 Task: Change  the formatting of the data to 'Which is Greater than 5, 'in conditional formating, put the option 'Green Fill with Dark Green Text. . 'add another formatting option Format As Table, insert the option 'Orange Table style Medium 3 ', change the format of Column Width to AutoFit Column Width and sort the data in descending order In the sheet  Expense Tracker Spreadsheetbook
Action: Mouse moved to (400, 52)
Screenshot: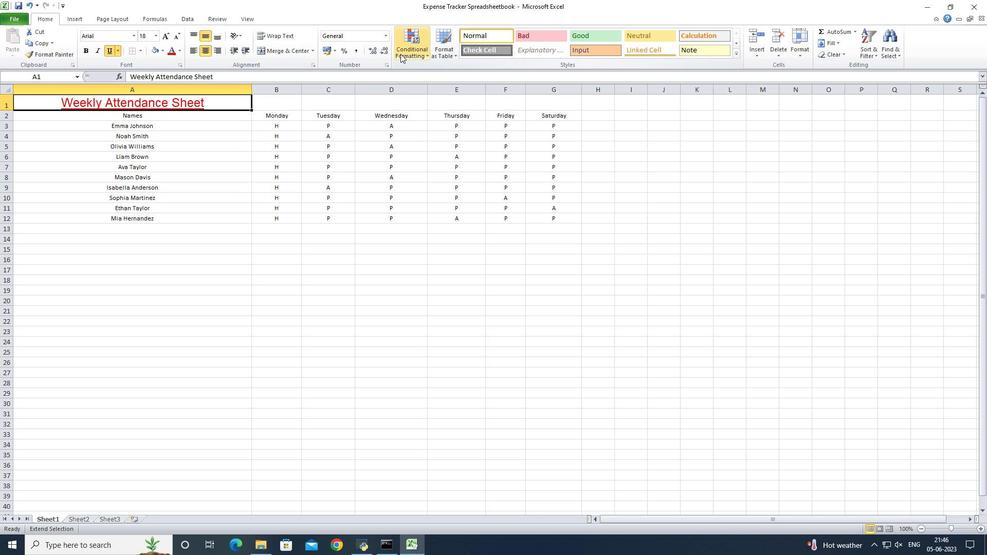 
Action: Mouse pressed left at (400, 52)
Screenshot: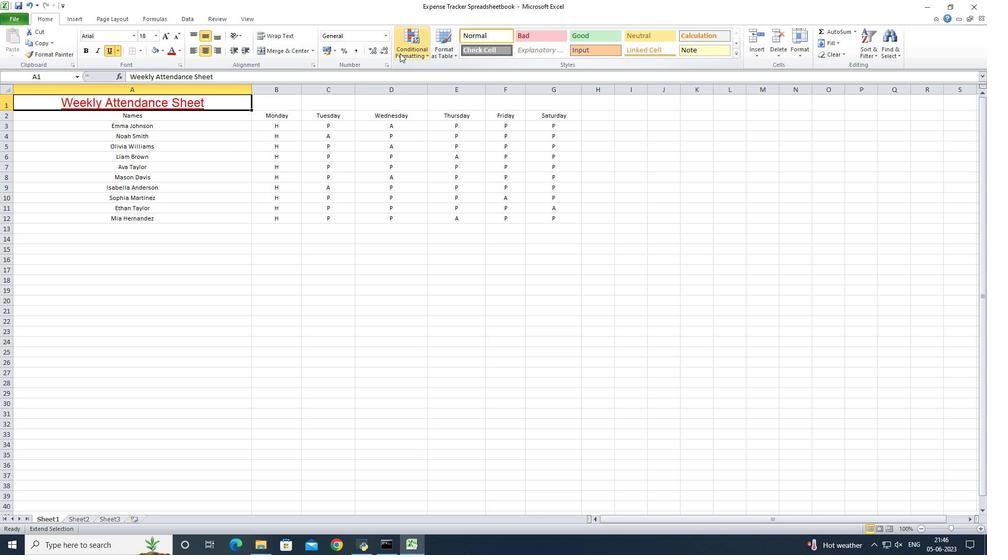 
Action: Mouse moved to (421, 68)
Screenshot: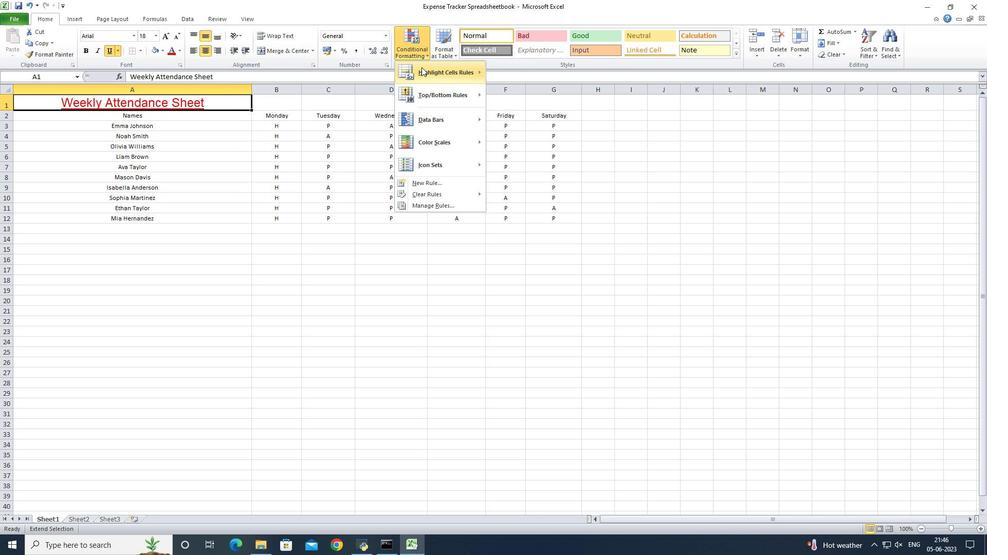 
Action: Mouse pressed left at (421, 68)
Screenshot: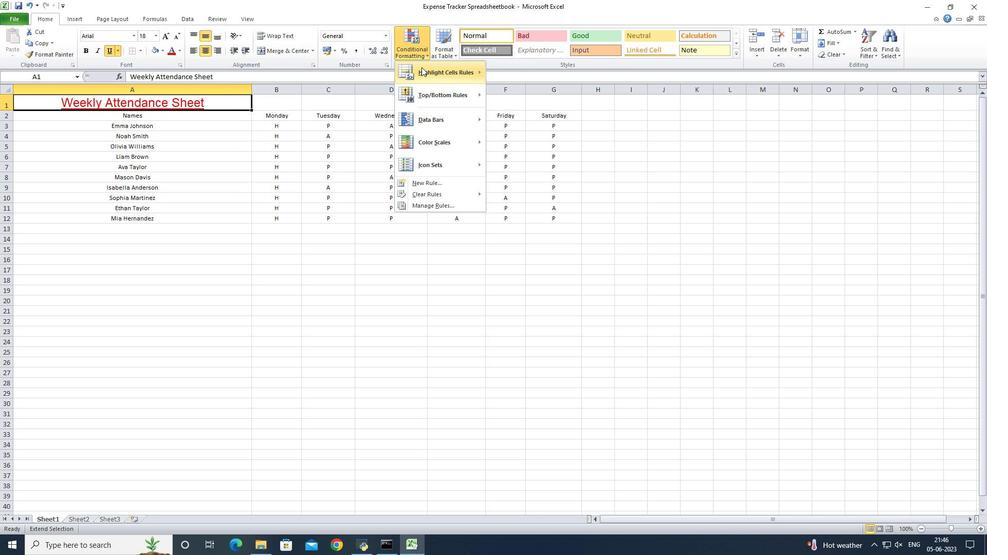 
Action: Mouse moved to (534, 75)
Screenshot: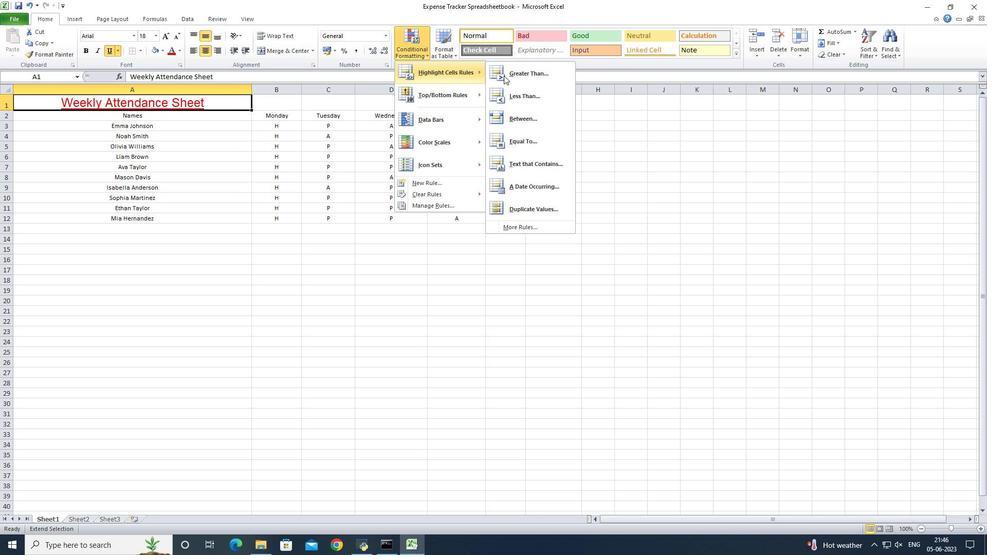 
Action: Mouse pressed left at (534, 75)
Screenshot: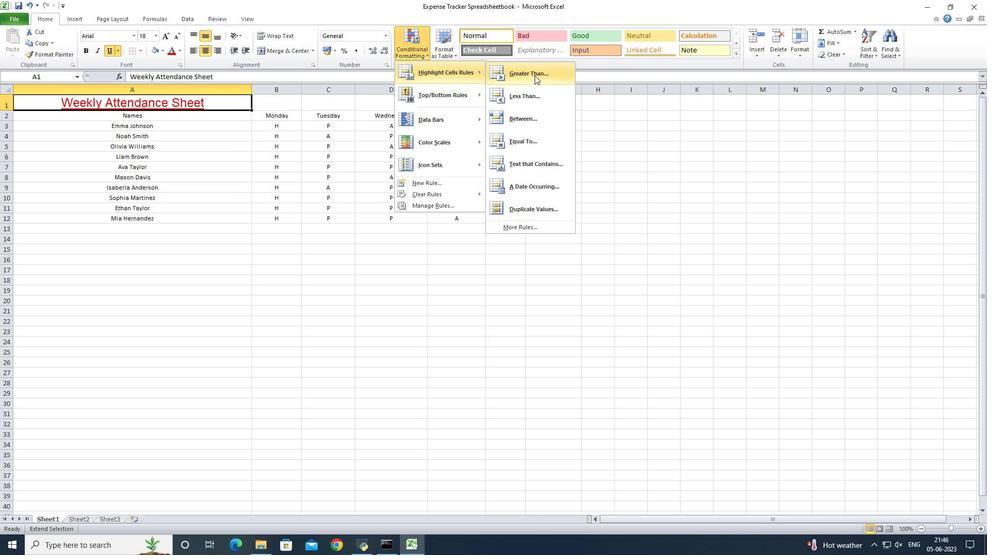 
Action: Mouse moved to (211, 260)
Screenshot: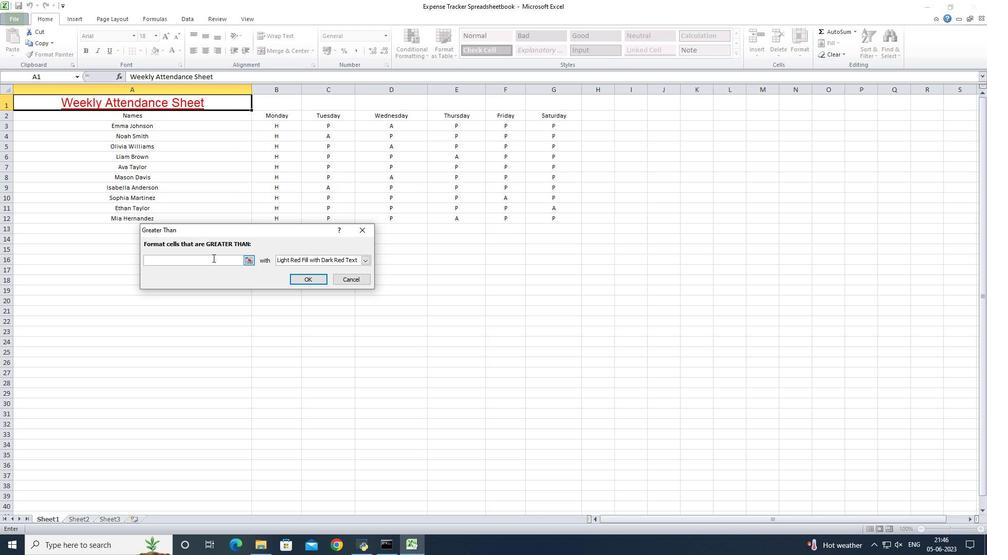 
Action: Mouse pressed left at (211, 260)
Screenshot: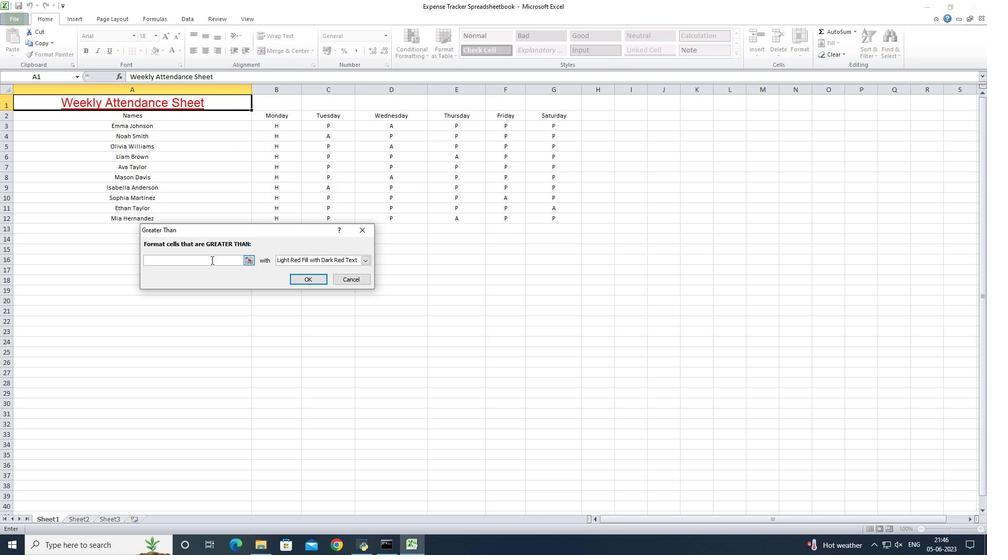 
Action: Key pressed 5
Screenshot: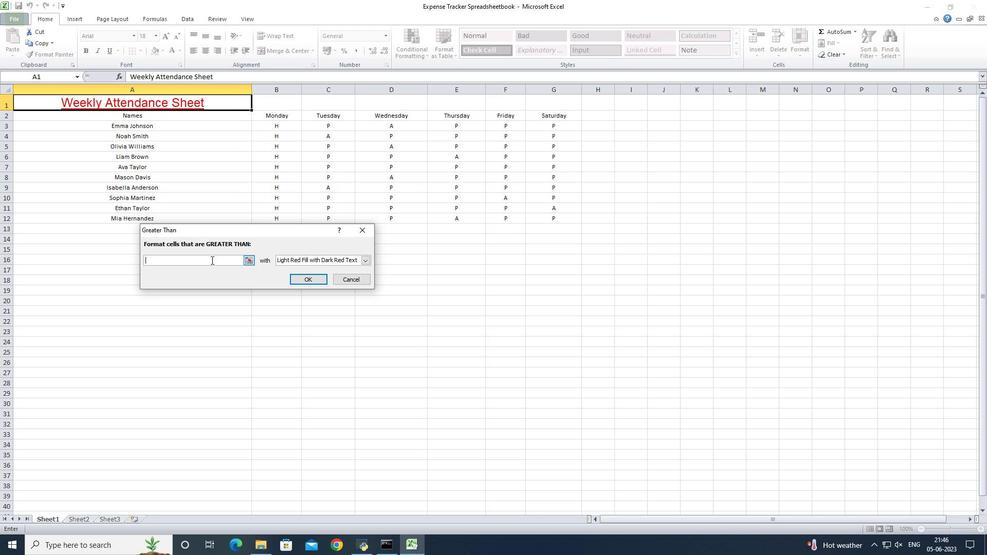 
Action: Mouse moved to (362, 259)
Screenshot: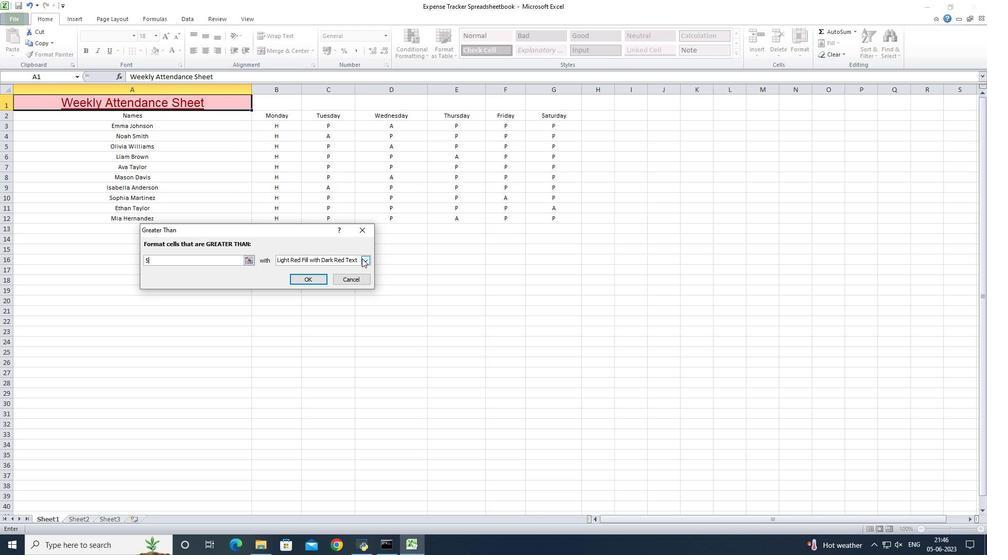 
Action: Mouse pressed left at (362, 259)
Screenshot: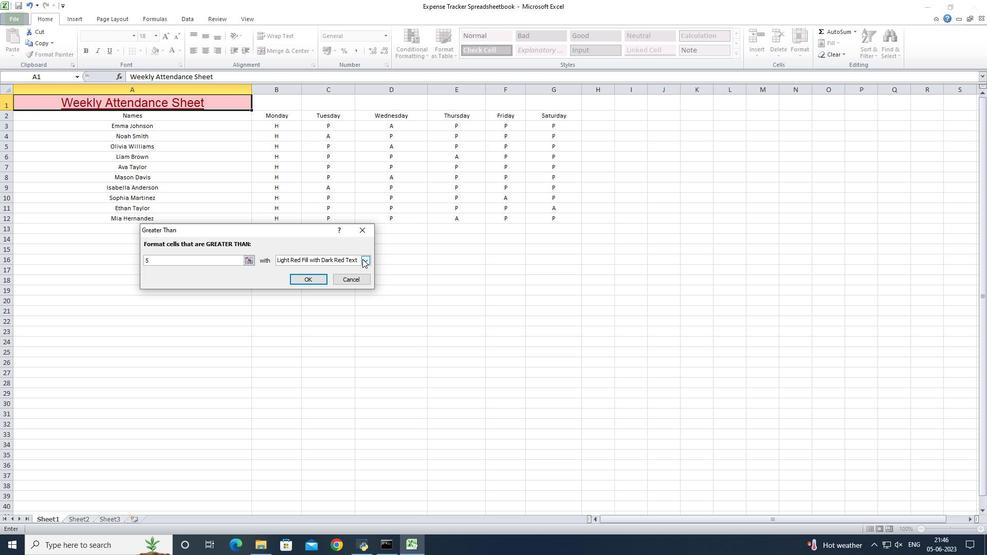 
Action: Mouse moved to (349, 284)
Screenshot: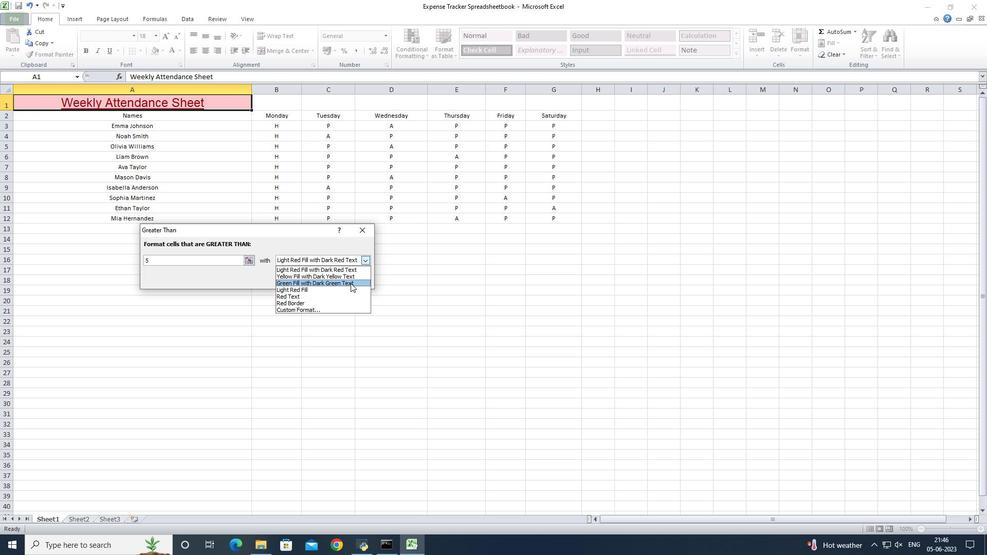 
Action: Mouse pressed left at (349, 284)
Screenshot: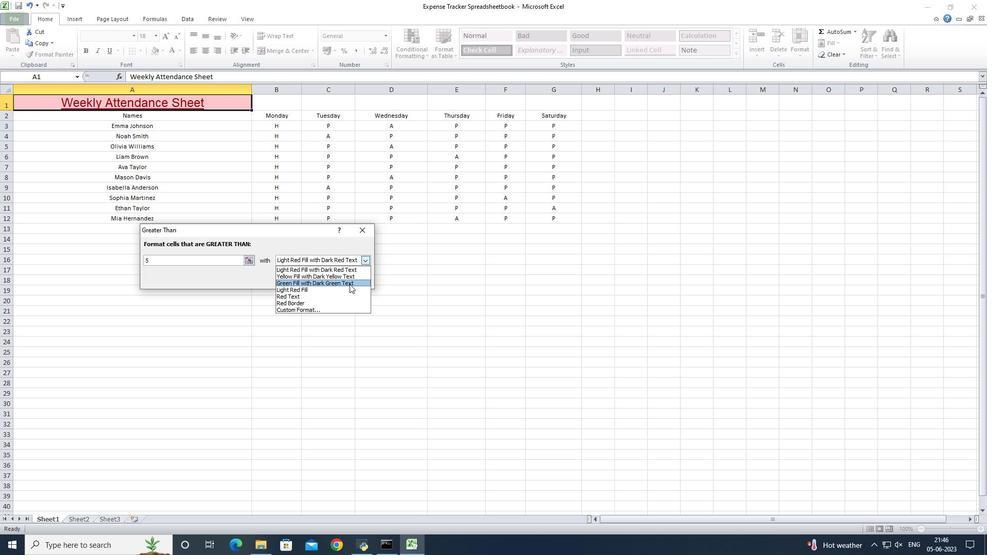 
Action: Mouse moved to (313, 282)
Screenshot: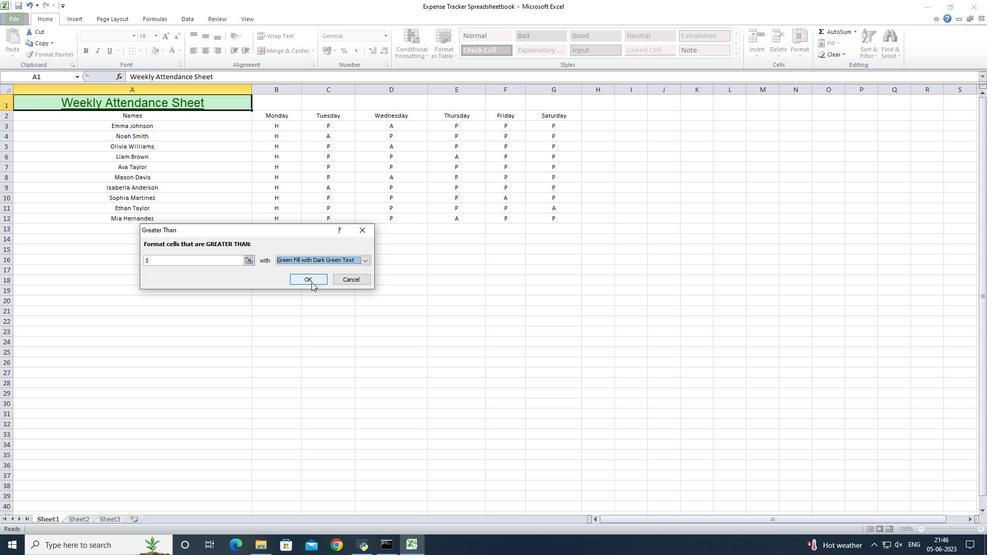 
Action: Mouse pressed left at (313, 282)
Screenshot: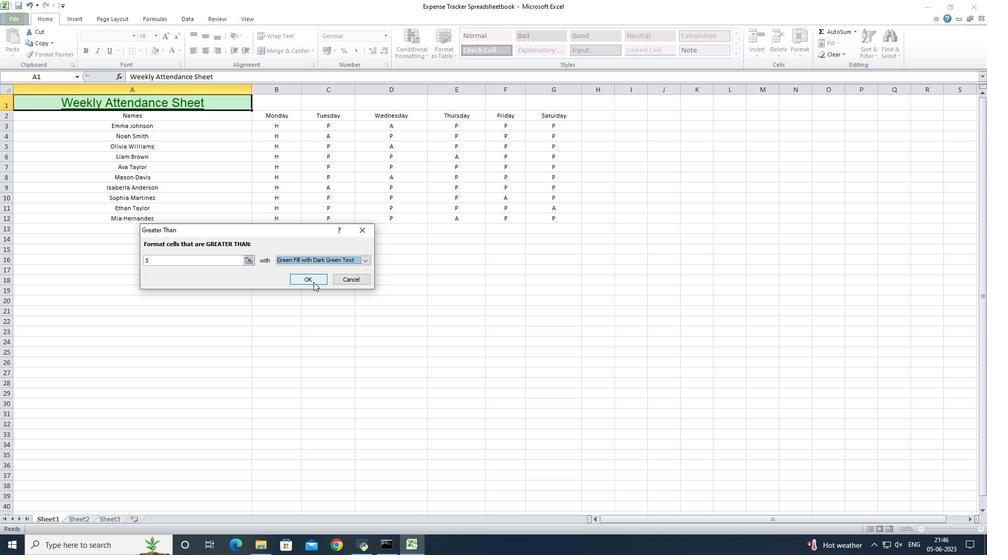 
Action: Mouse moved to (247, 274)
Screenshot: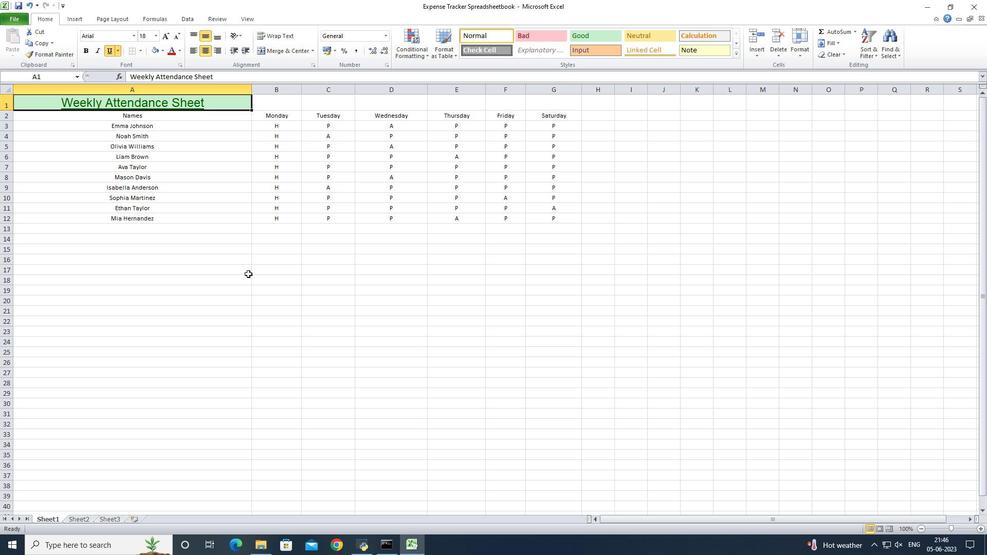 
Action: Key pressed ctrl+Z
Screenshot: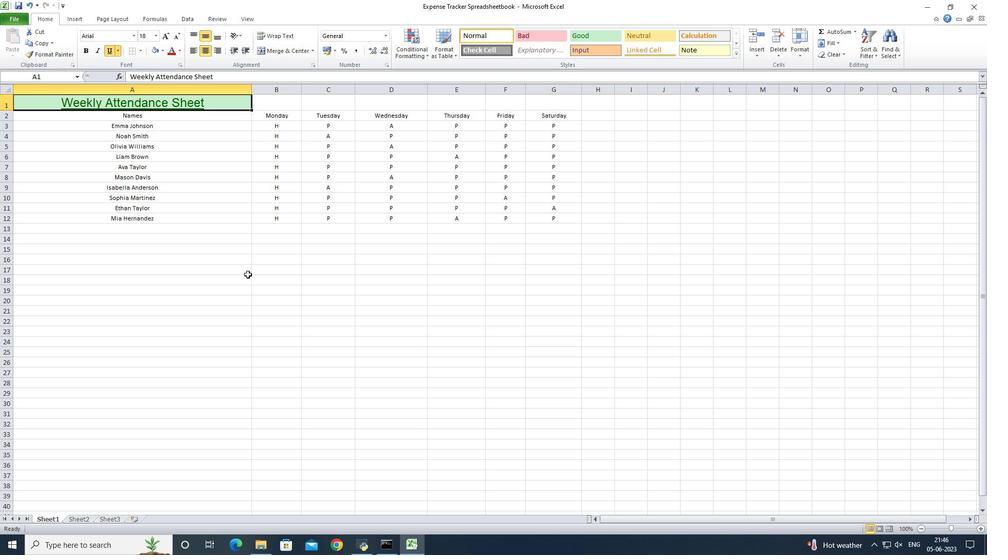
Action: Mouse moved to (77, 114)
Screenshot: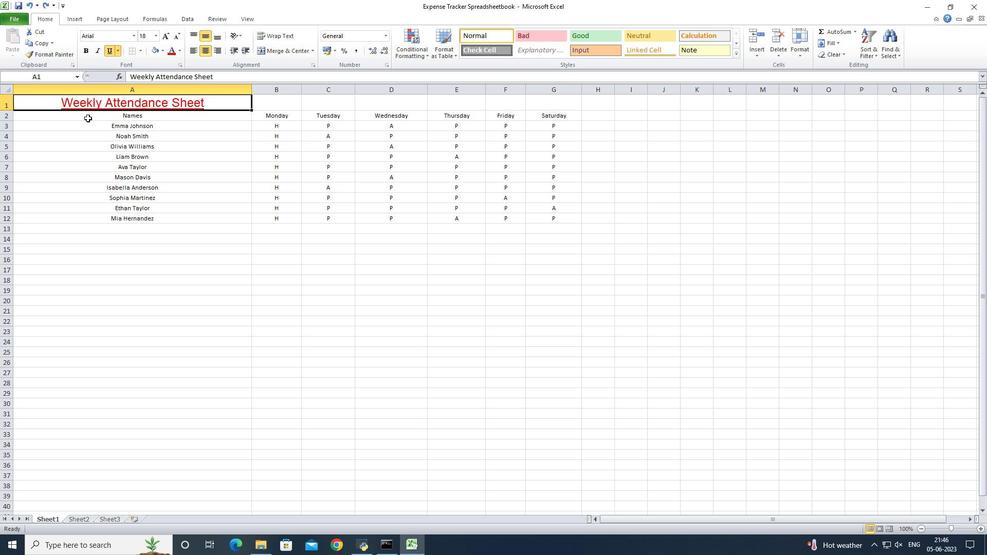 
Action: Mouse pressed left at (77, 114)
Screenshot: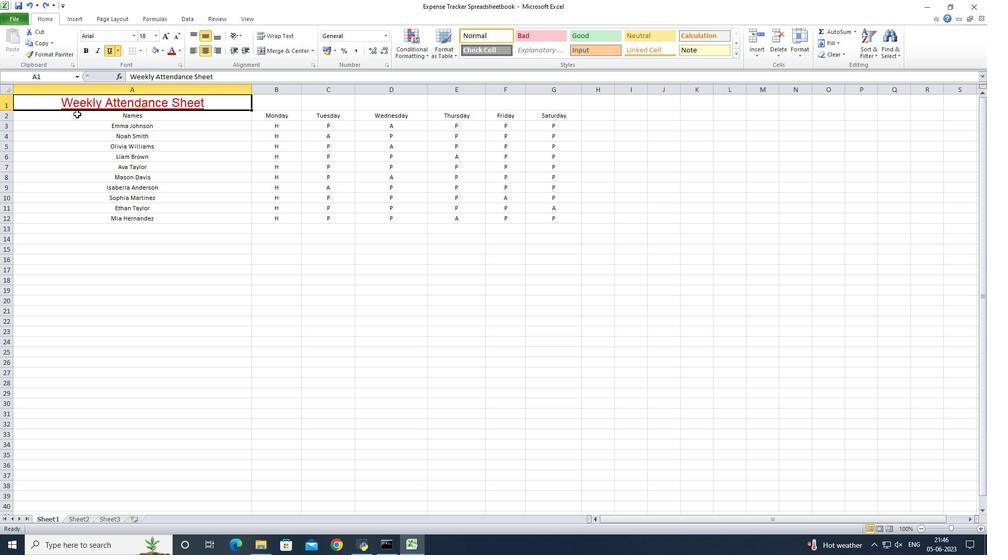 
Action: Mouse moved to (411, 51)
Screenshot: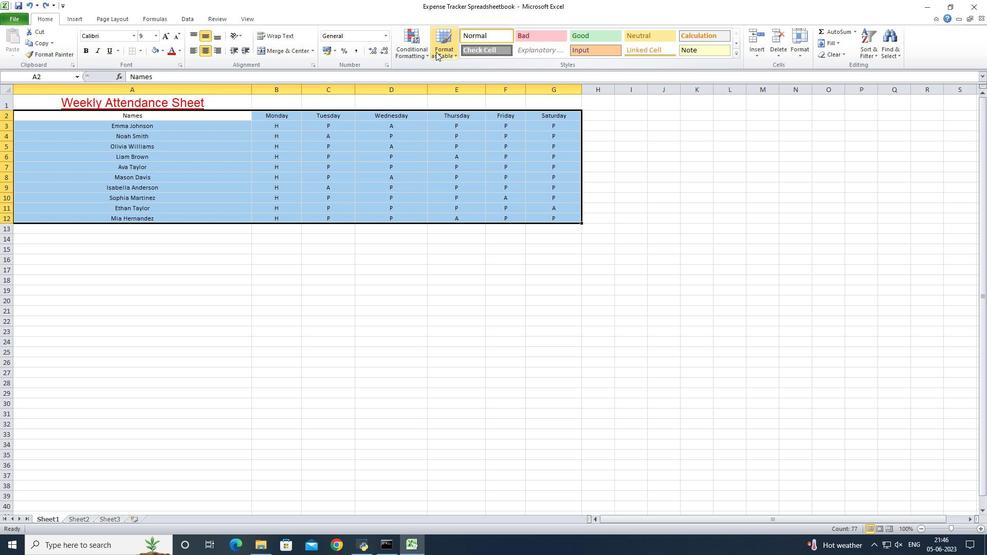 
Action: Mouse pressed left at (411, 51)
Screenshot: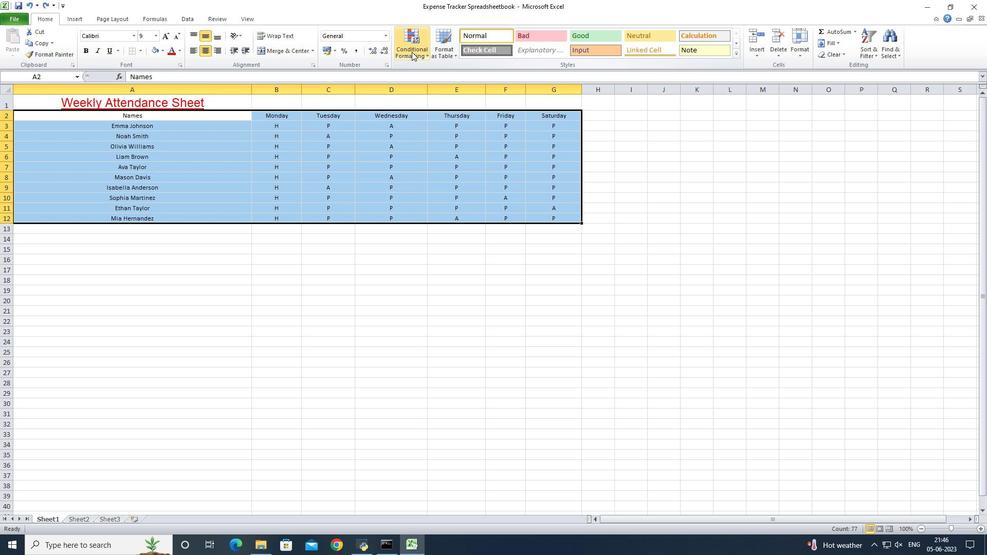 
Action: Mouse moved to (407, 69)
Screenshot: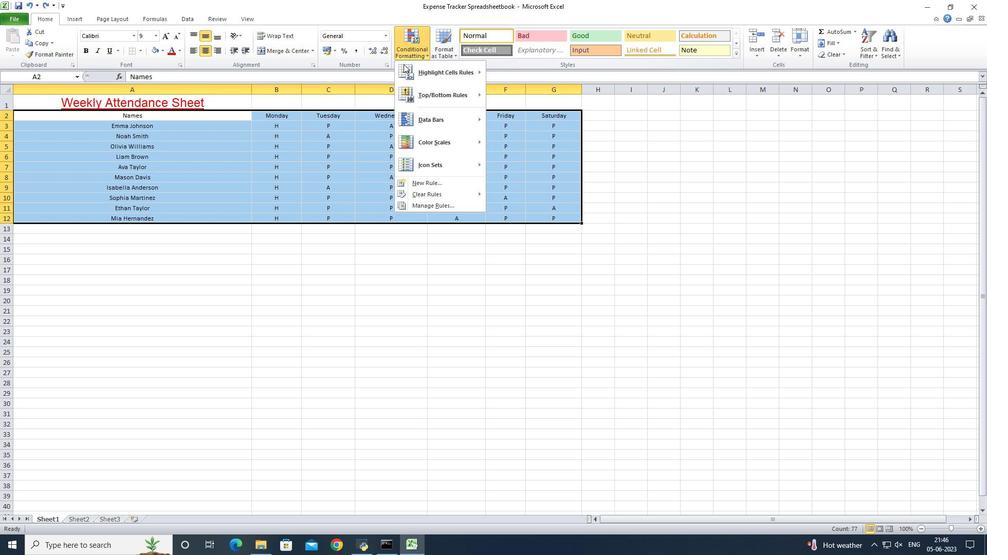 
Action: Mouse pressed left at (407, 69)
Screenshot: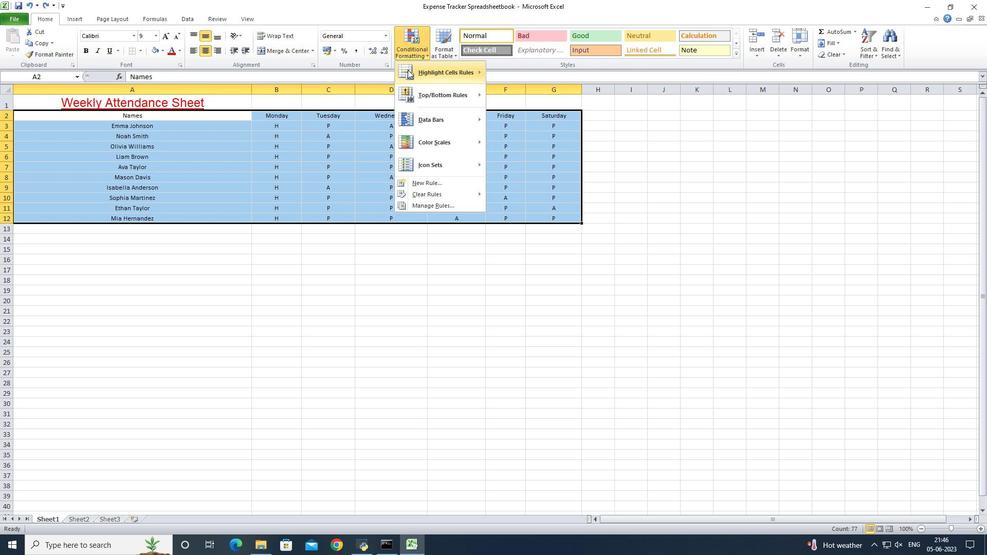 
Action: Mouse moved to (500, 76)
Screenshot: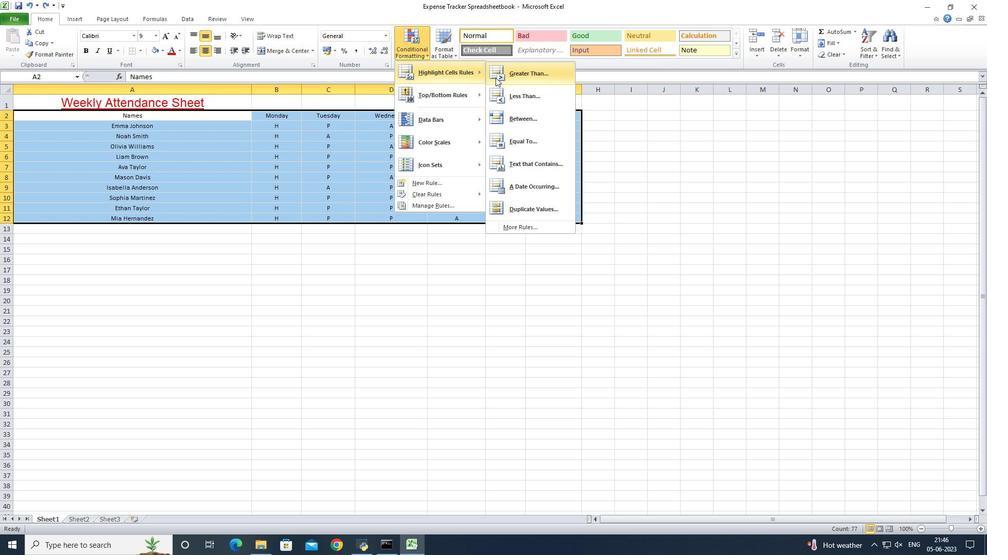 
Action: Mouse pressed left at (500, 76)
Screenshot: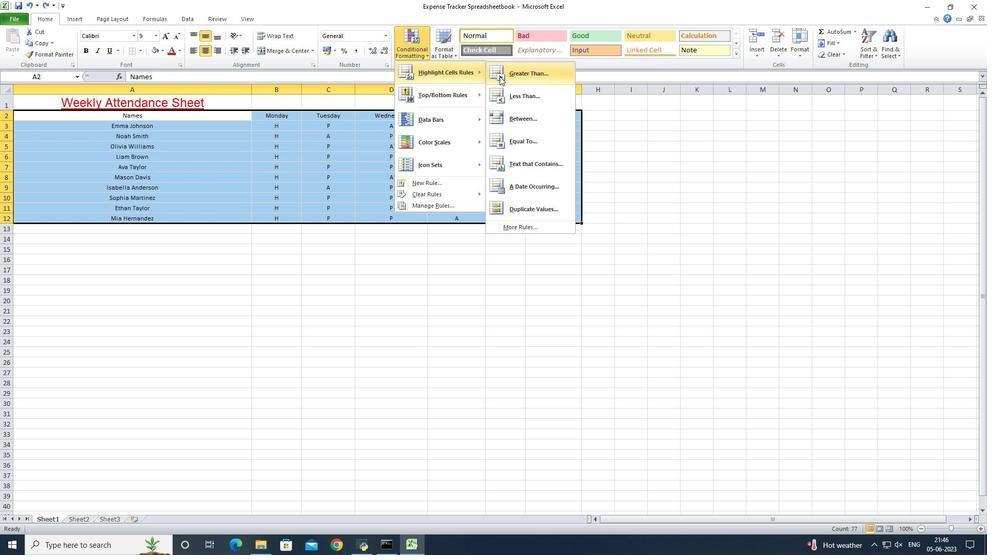 
Action: Mouse moved to (221, 262)
Screenshot: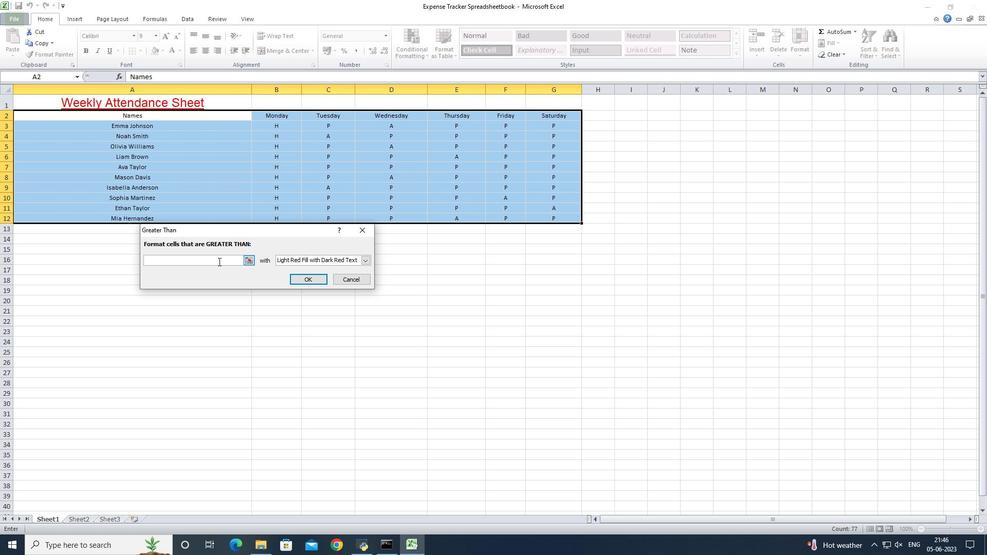 
Action: Key pressed 5
Screenshot: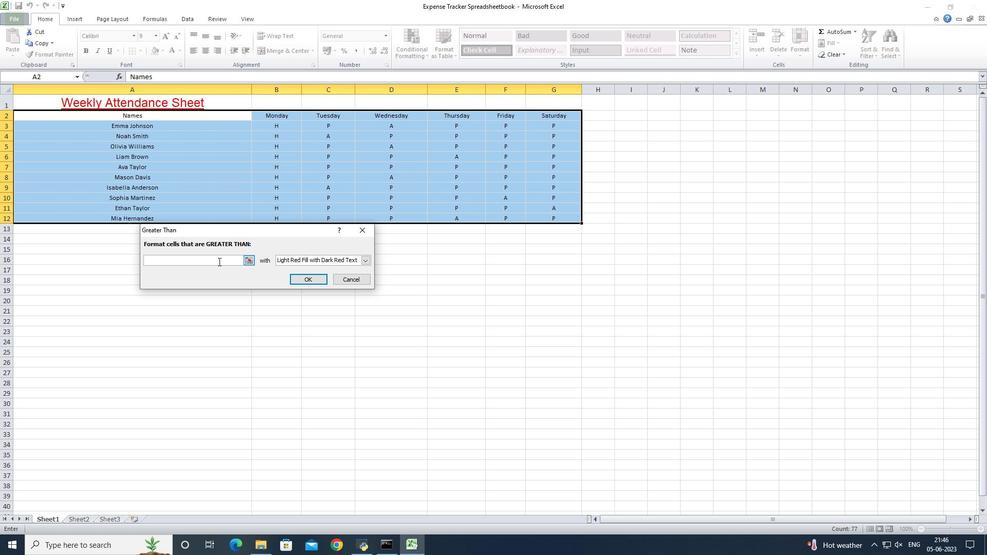 
Action: Mouse moved to (364, 261)
Screenshot: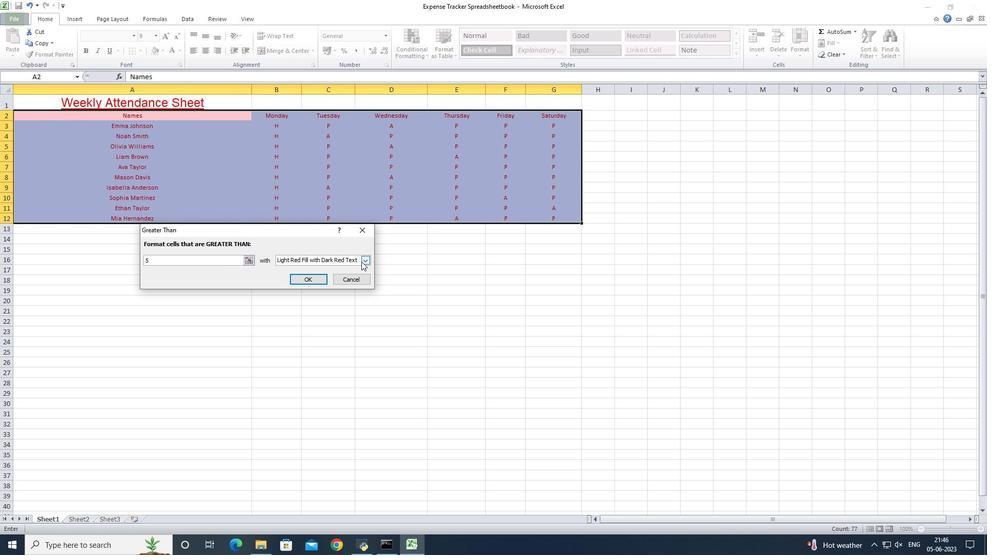 
Action: Mouse pressed left at (364, 261)
Screenshot: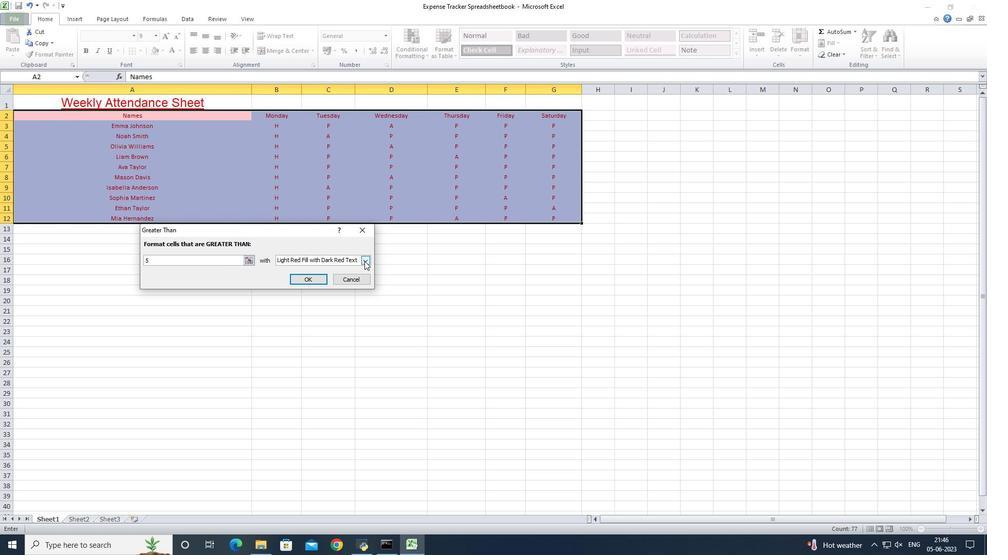 
Action: Mouse moved to (359, 281)
Screenshot: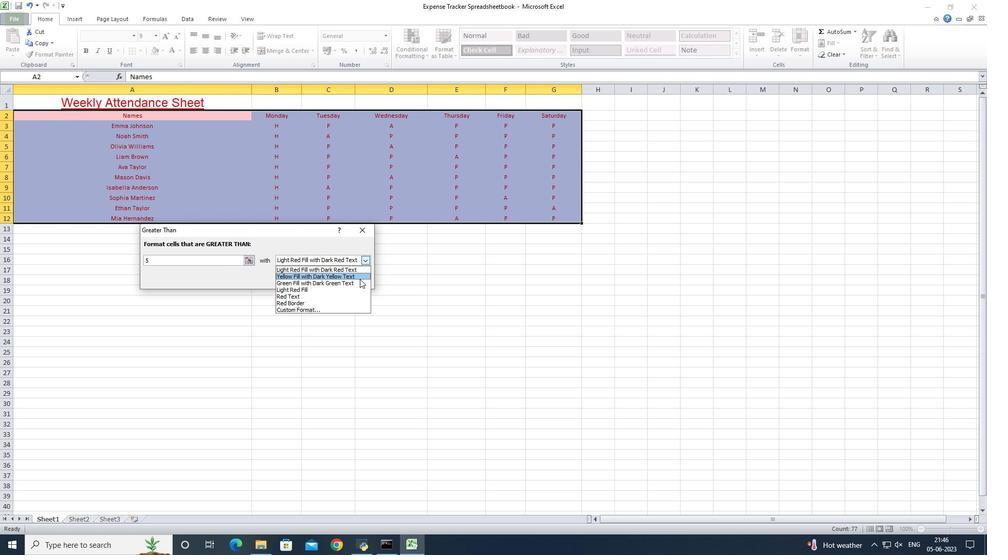 
Action: Mouse pressed left at (359, 281)
Screenshot: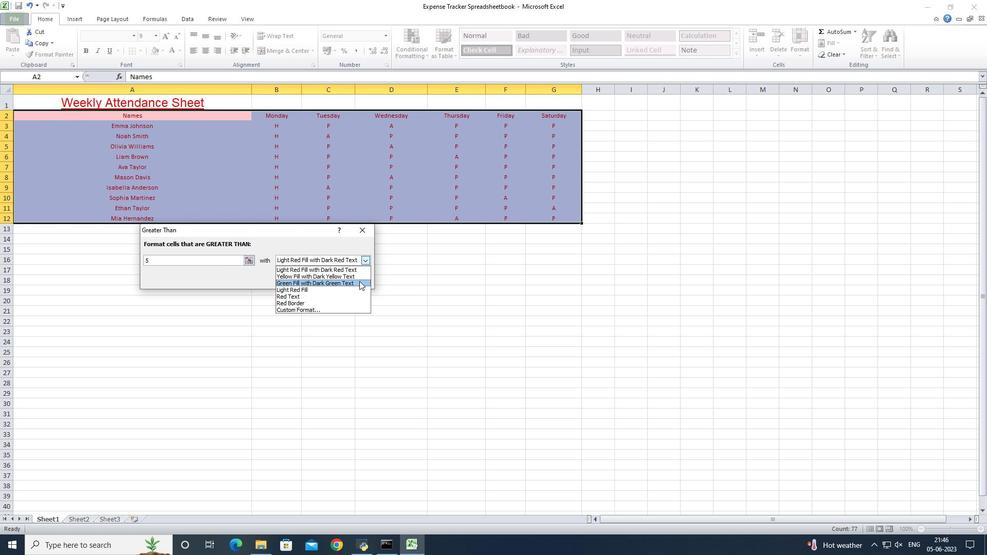 
Action: Mouse moved to (303, 282)
Screenshot: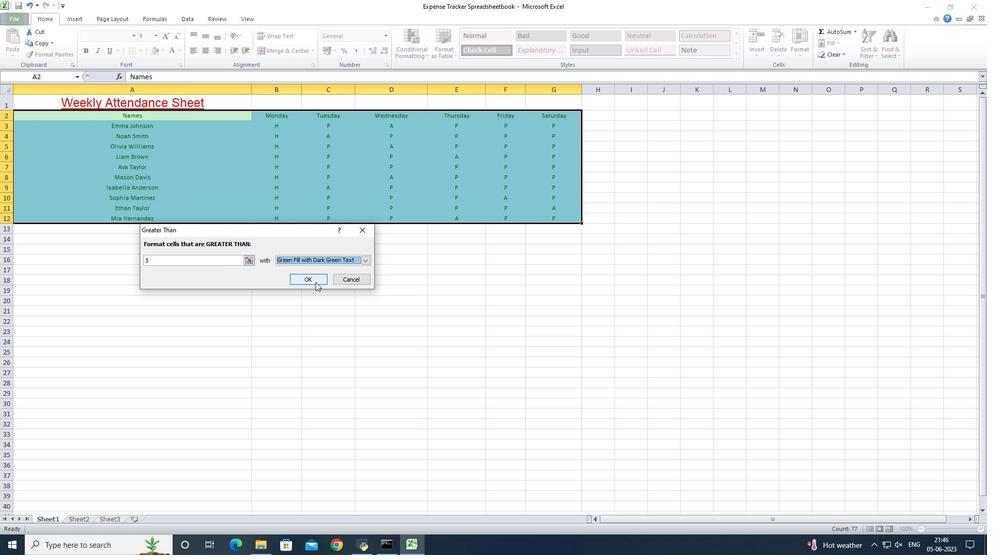
Action: Mouse pressed left at (303, 282)
Screenshot: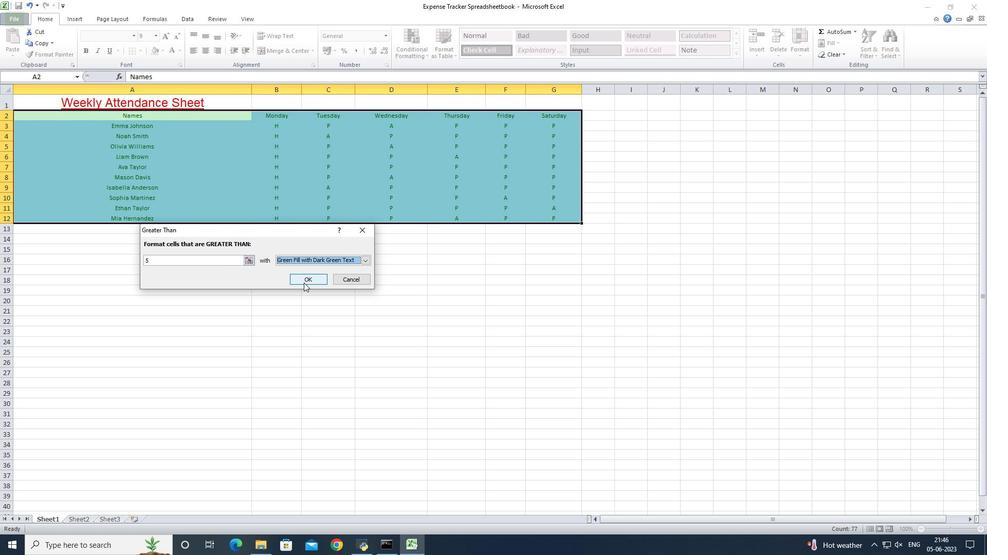
Action: Mouse moved to (441, 56)
Screenshot: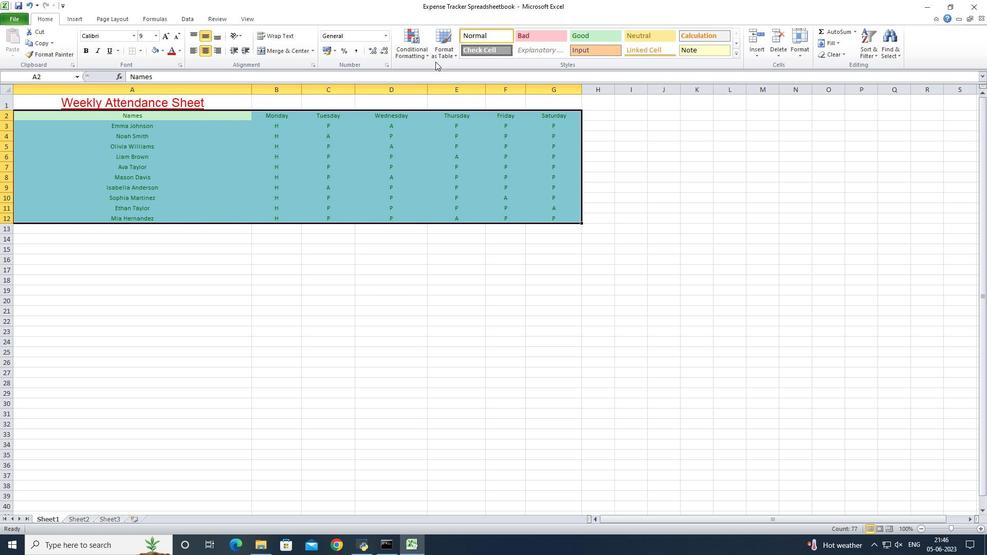 
Action: Mouse pressed left at (441, 56)
Screenshot: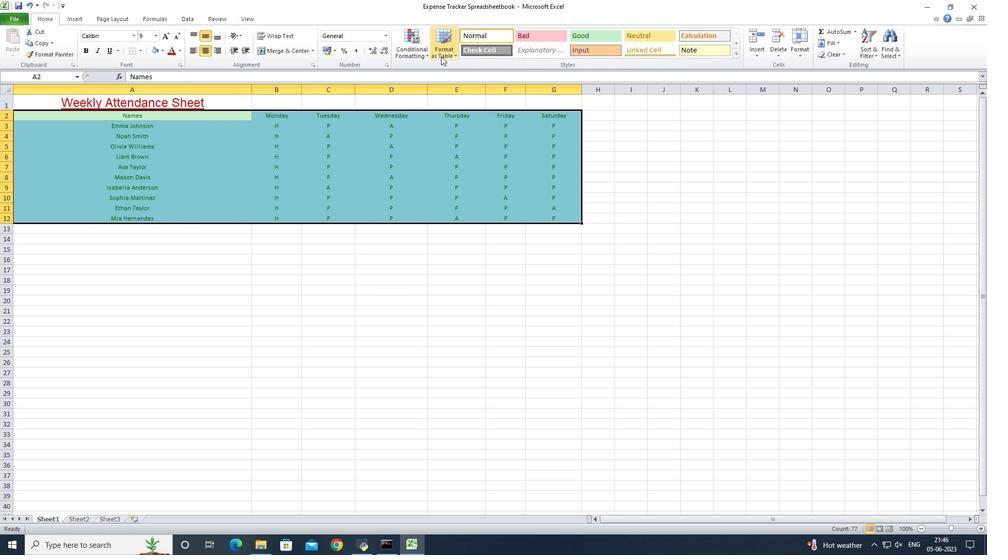 
Action: Mouse moved to (512, 187)
Screenshot: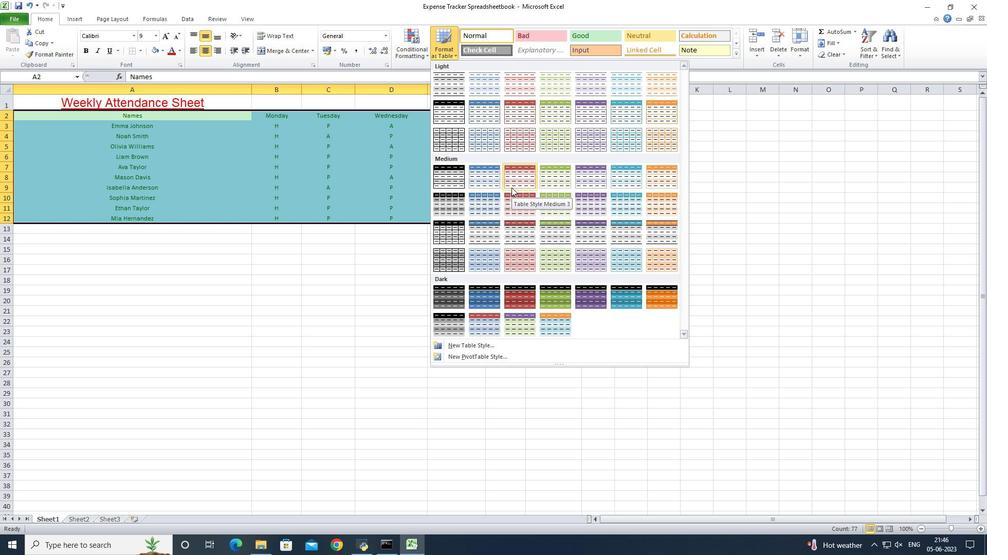 
Action: Mouse pressed left at (512, 187)
Screenshot: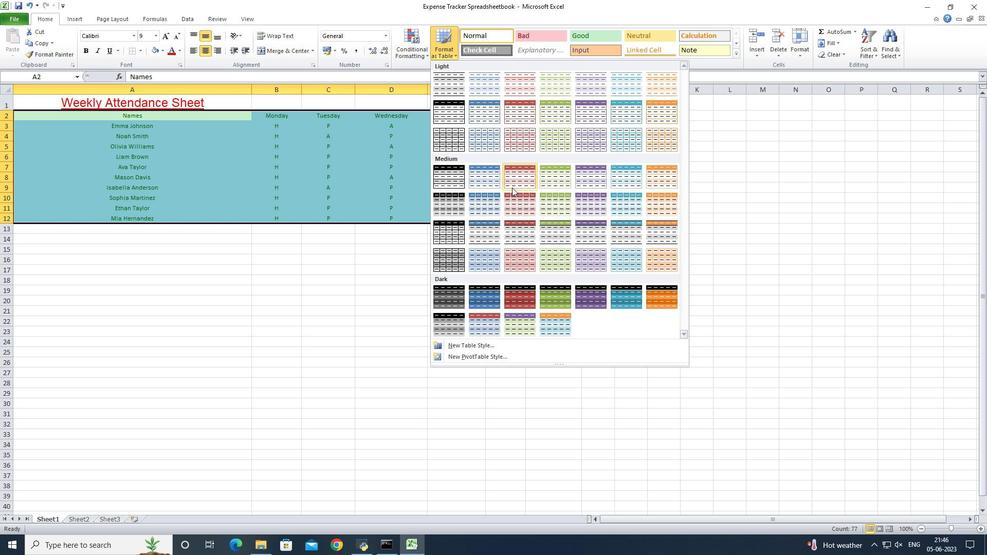 
Action: Mouse moved to (254, 283)
Screenshot: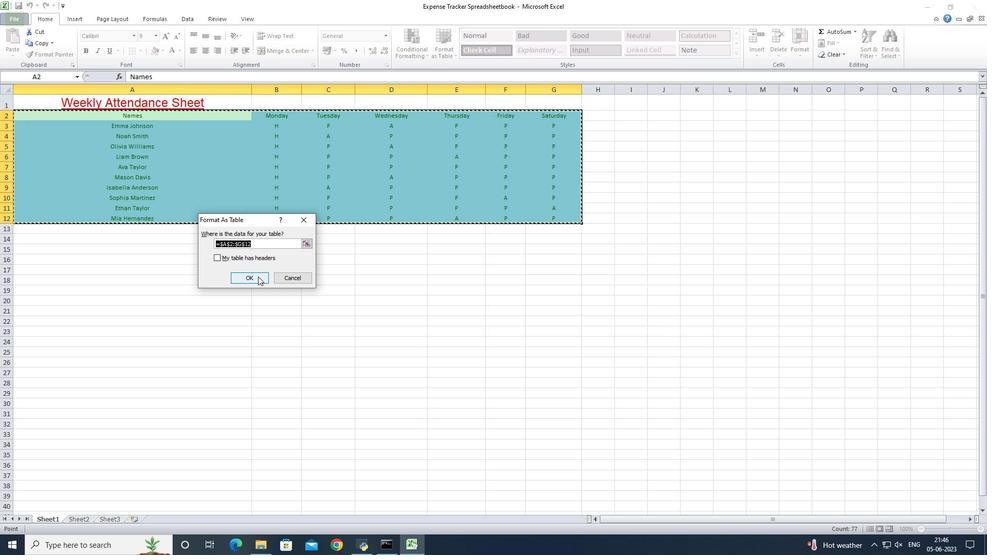 
Action: Mouse pressed left at (254, 283)
Screenshot: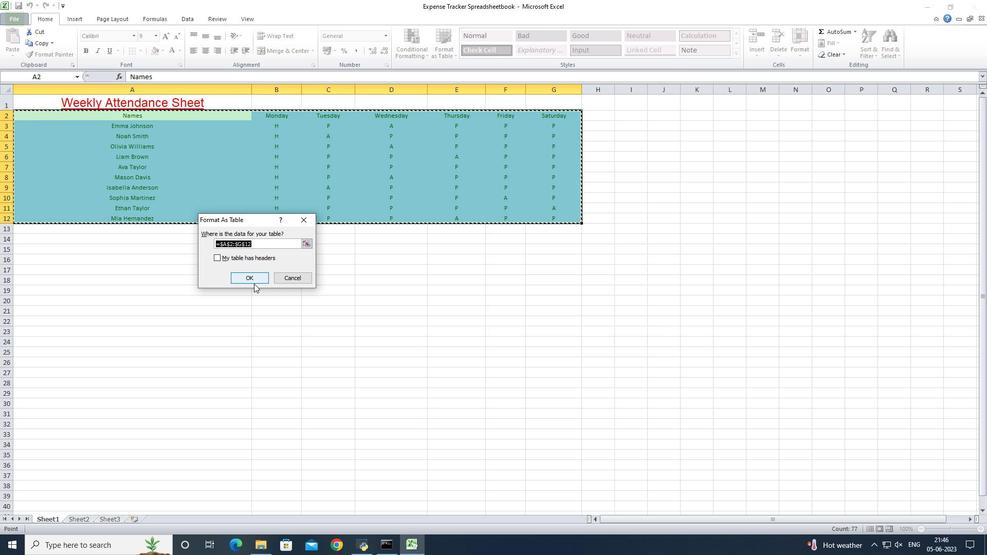 
Action: Mouse moved to (22, 100)
Screenshot: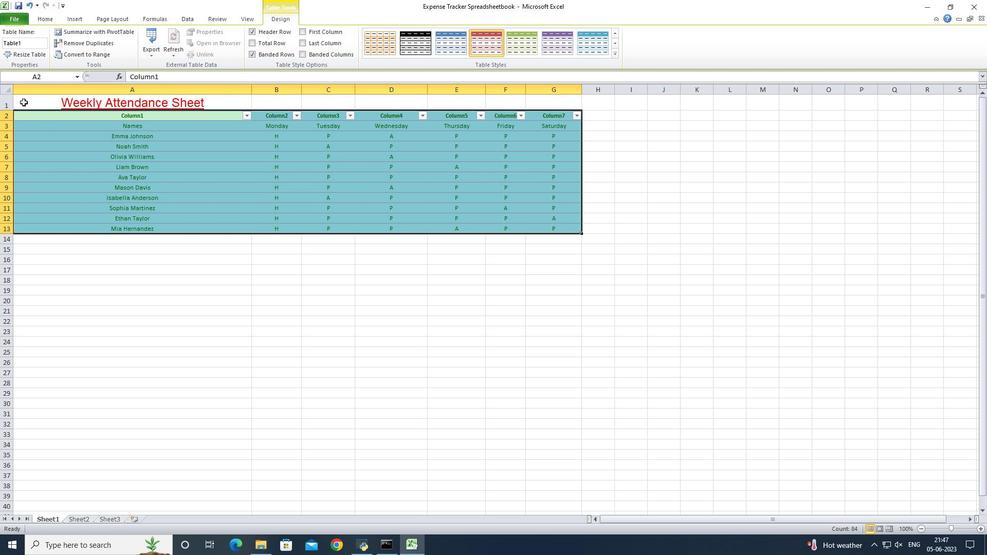 
Action: Mouse pressed left at (22, 100)
Screenshot: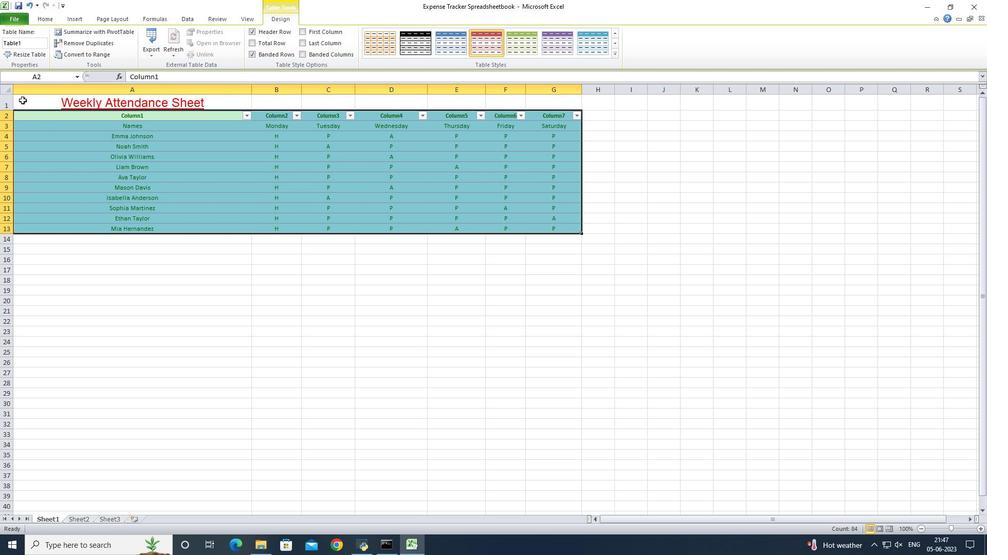 
Action: Mouse moved to (806, 50)
Screenshot: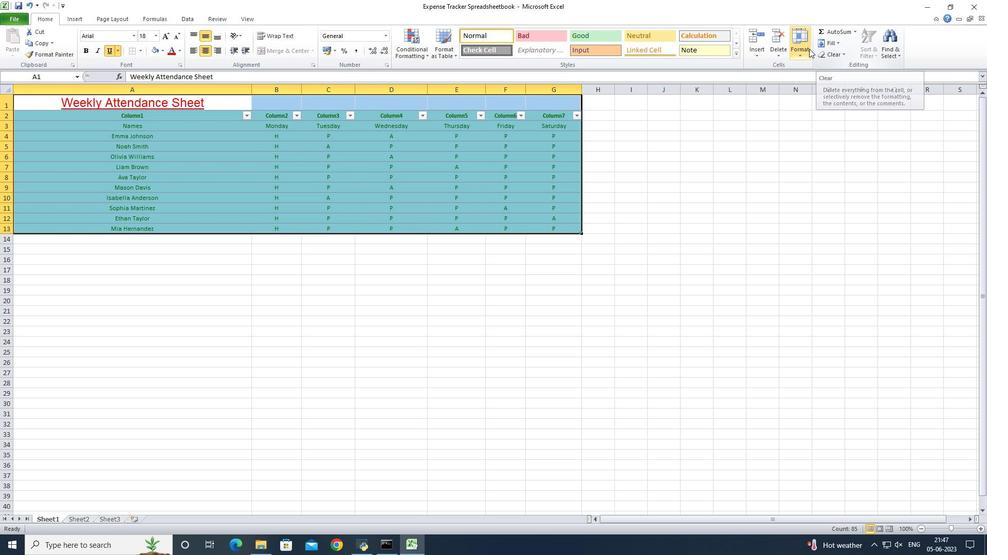 
Action: Mouse pressed left at (806, 50)
Screenshot: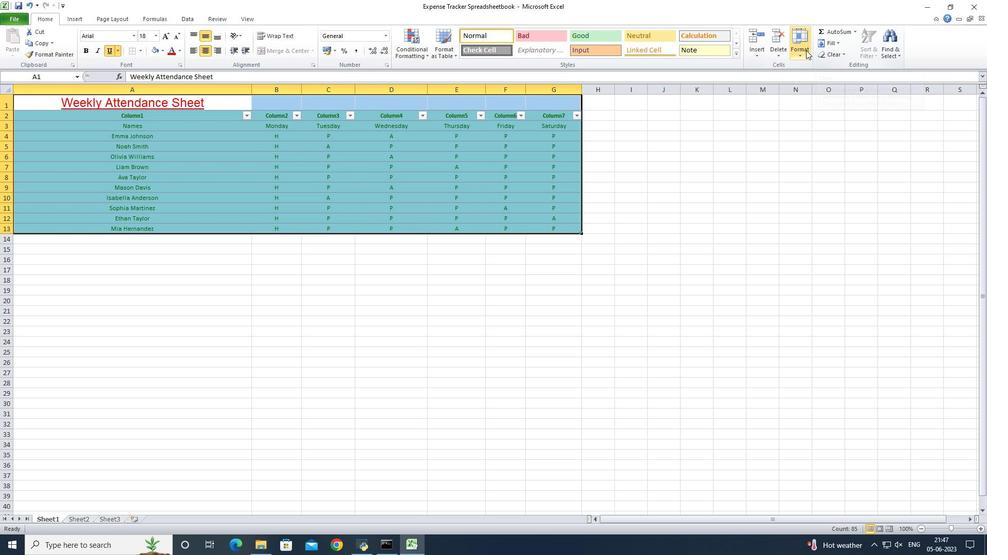 
Action: Mouse moved to (843, 108)
Screenshot: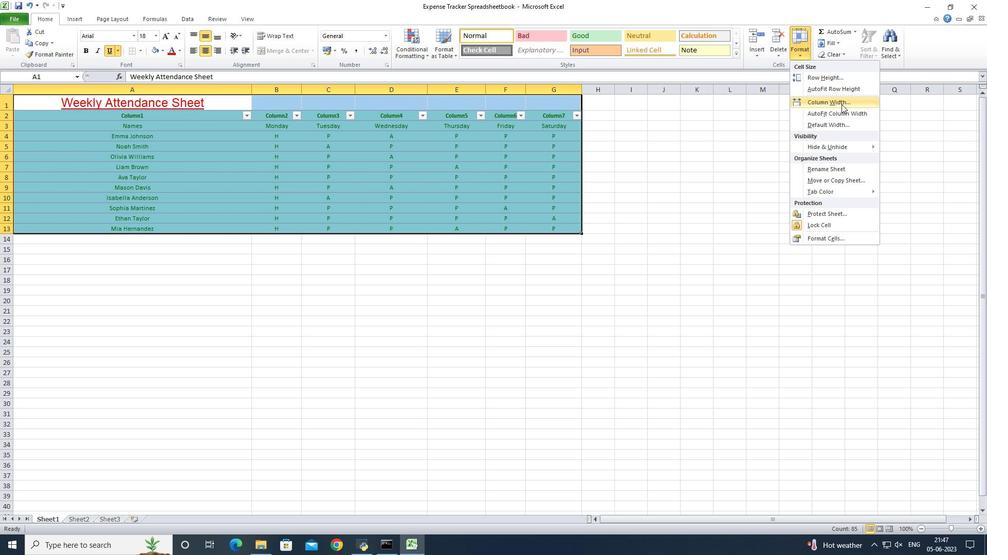 
Action: Mouse pressed left at (843, 108)
Screenshot: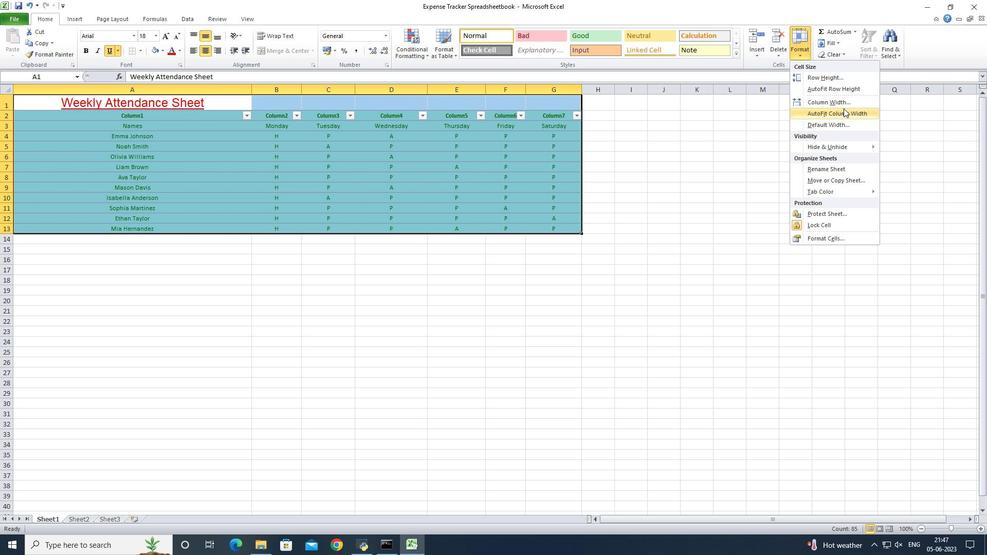 
Action: Mouse moved to (38, 116)
Screenshot: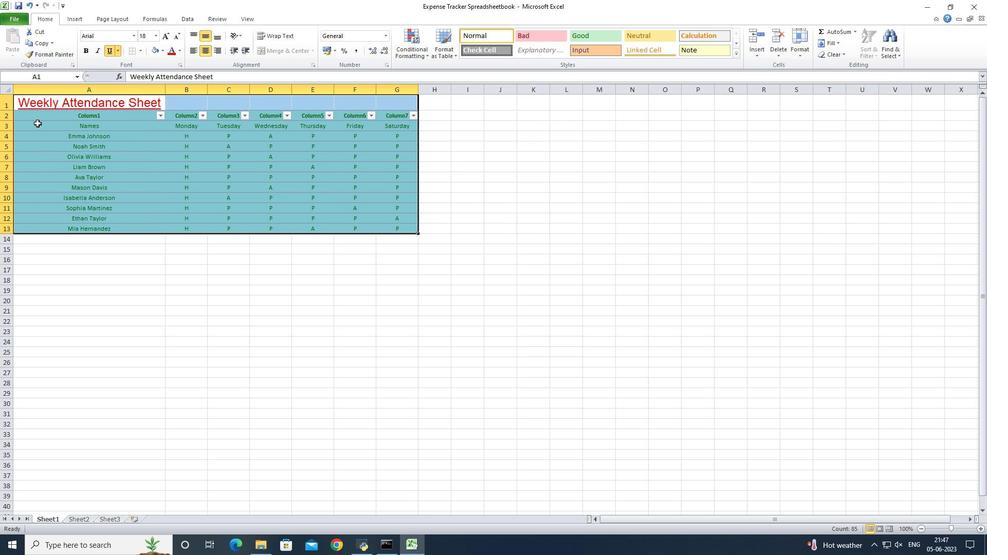
Action: Mouse pressed left at (38, 116)
Screenshot: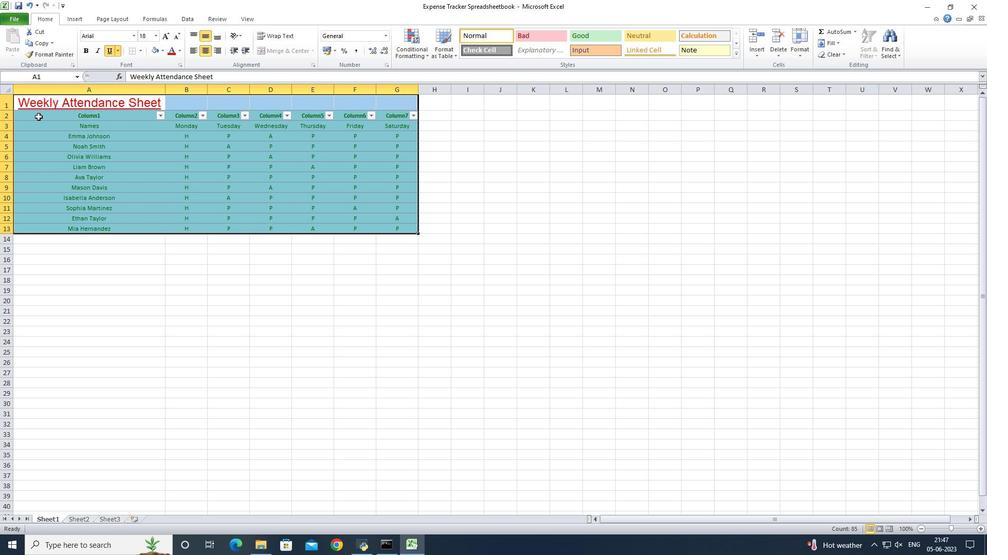 
Action: Mouse moved to (862, 56)
Screenshot: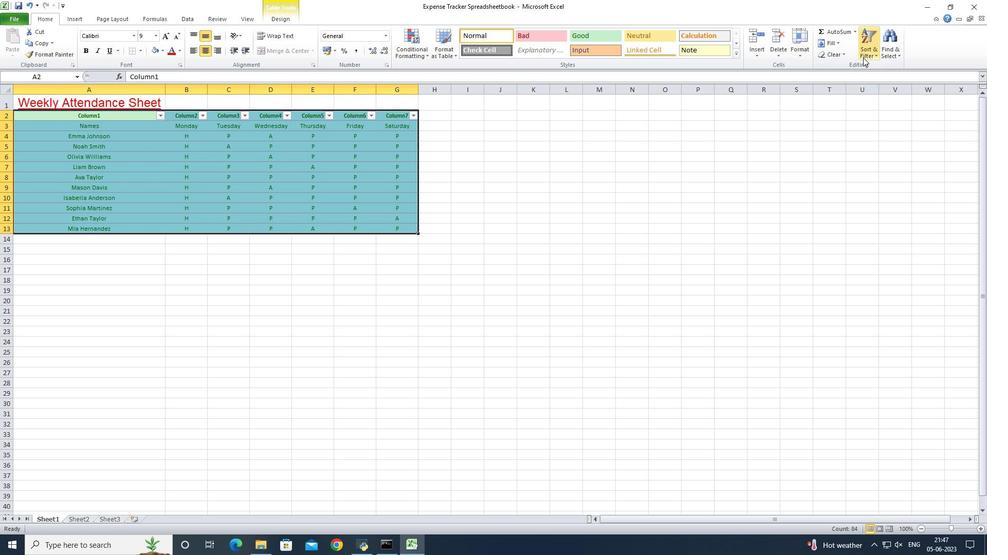 
Action: Mouse pressed left at (862, 56)
Screenshot: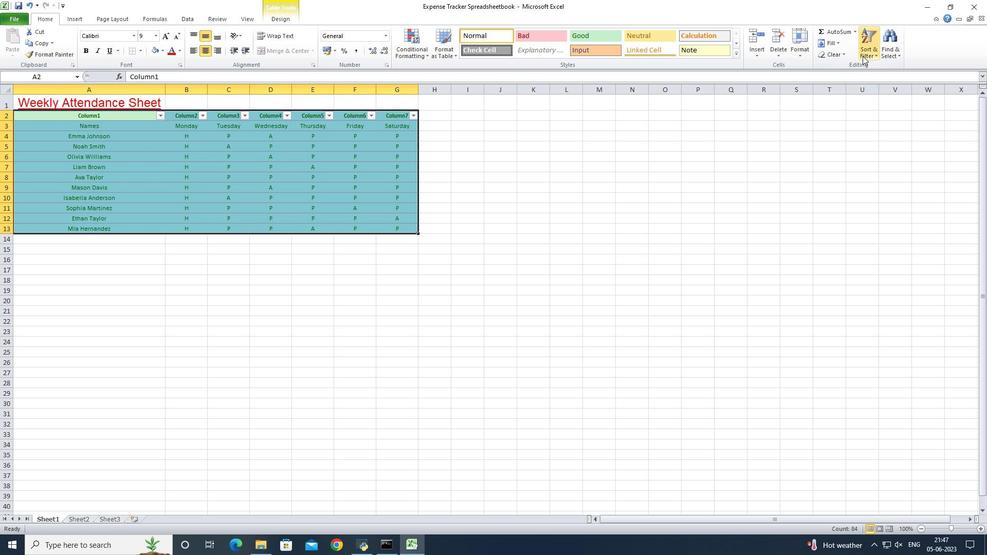 
Action: Mouse moved to (896, 69)
Screenshot: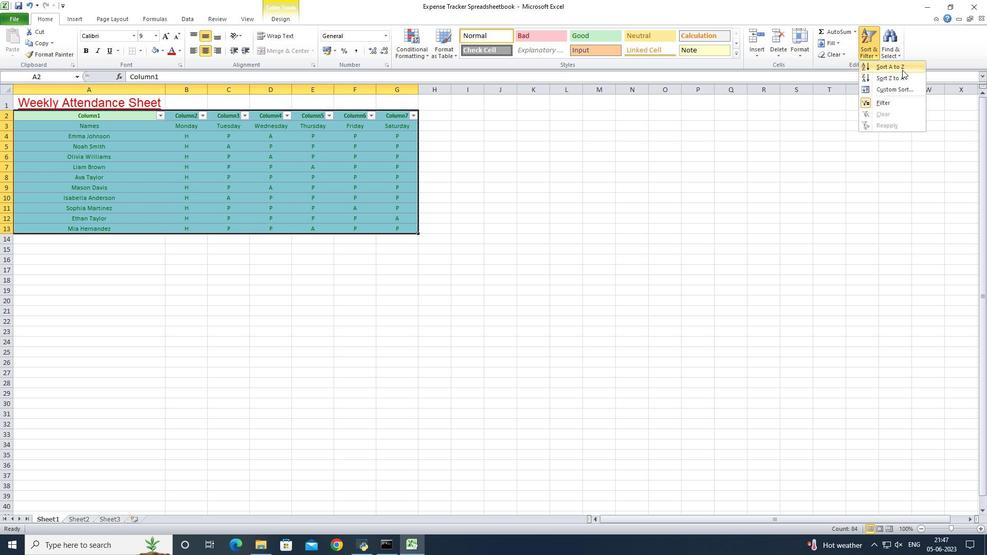 
Action: Mouse pressed left at (896, 69)
Screenshot: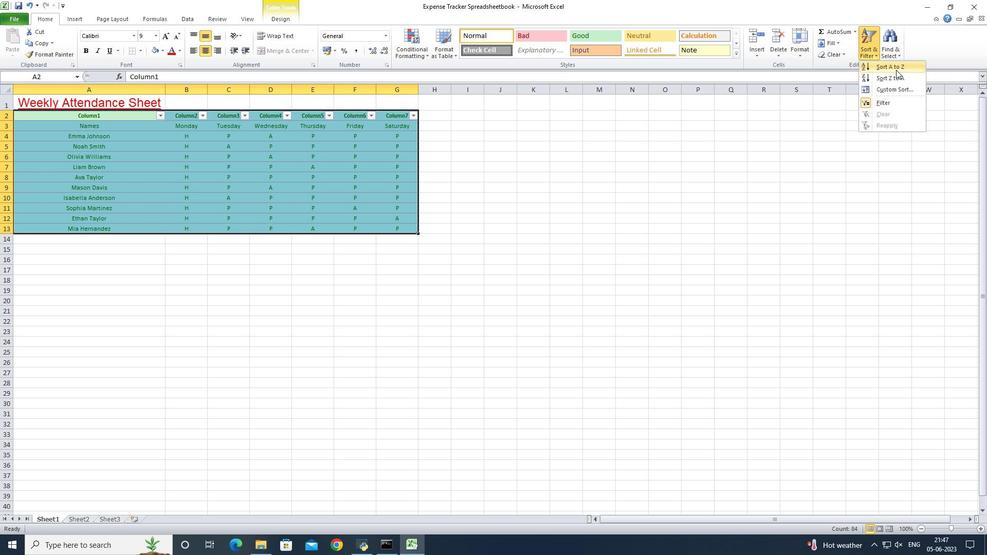
Action: Mouse moved to (633, 211)
Screenshot: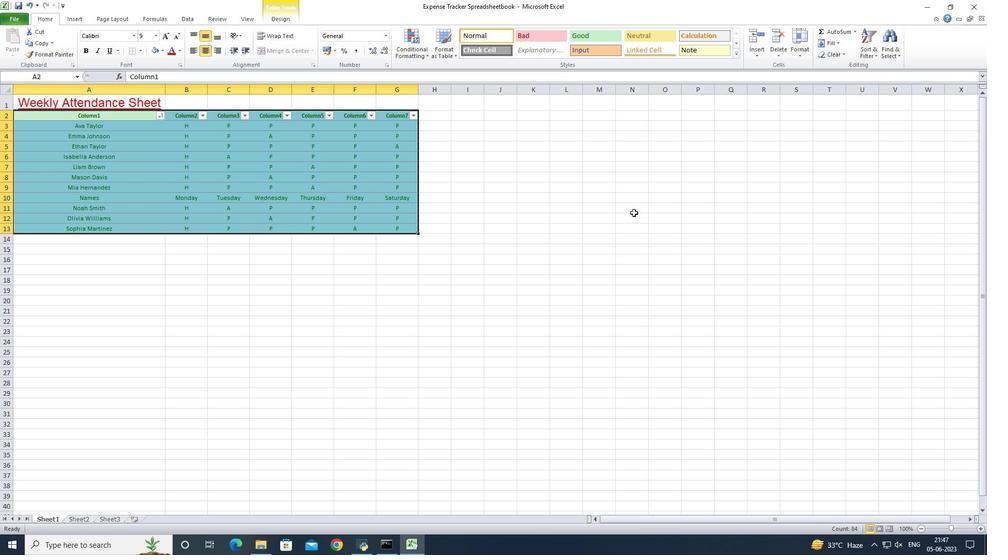 
Action: Key pressed ctrl+S
Screenshot: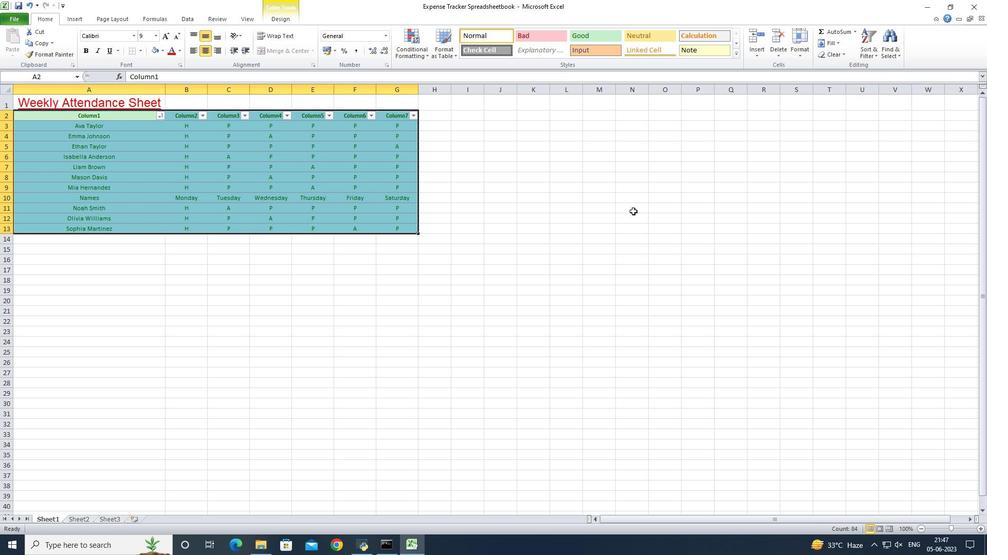 
Action: Mouse moved to (435, 237)
Screenshot: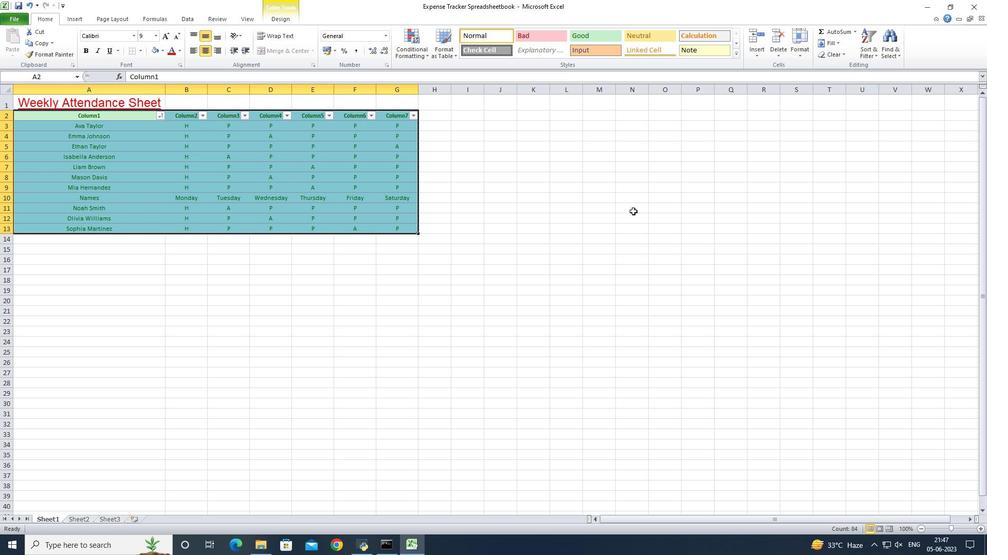 
